 Task: Use Kickflip Long Effect in this video Movie B.mp4
Action: Mouse pressed left at (307, 116)
Screenshot: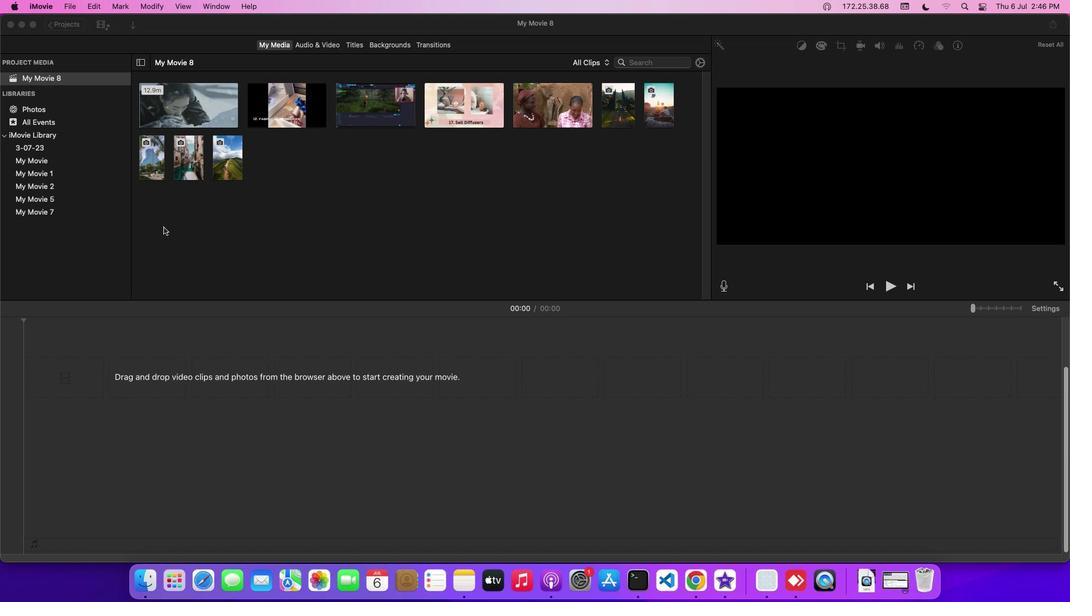
Action: Mouse moved to (308, 44)
Screenshot: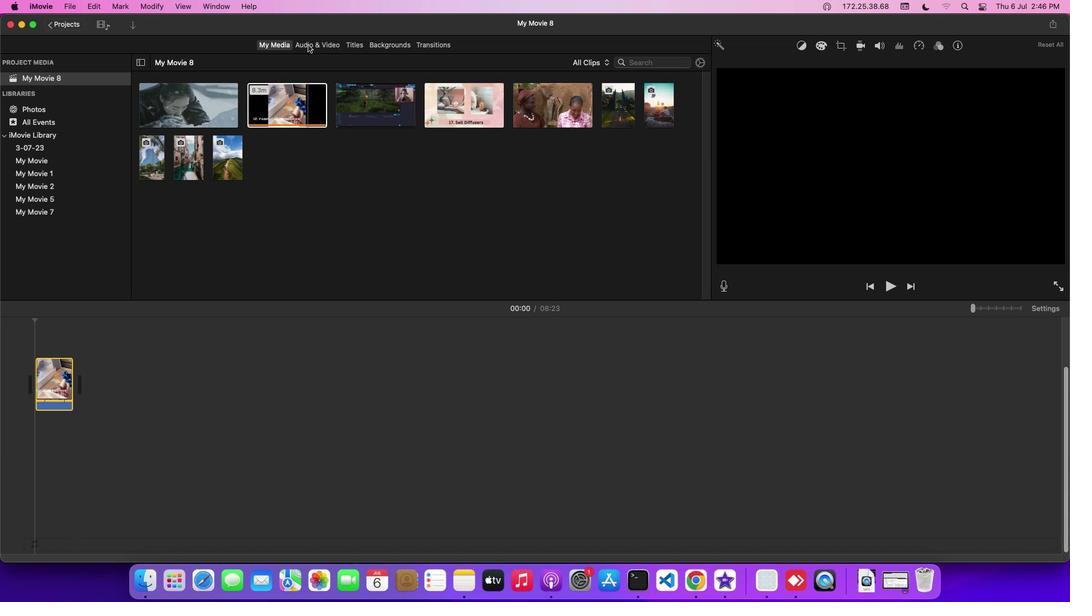 
Action: Mouse pressed left at (308, 44)
Screenshot: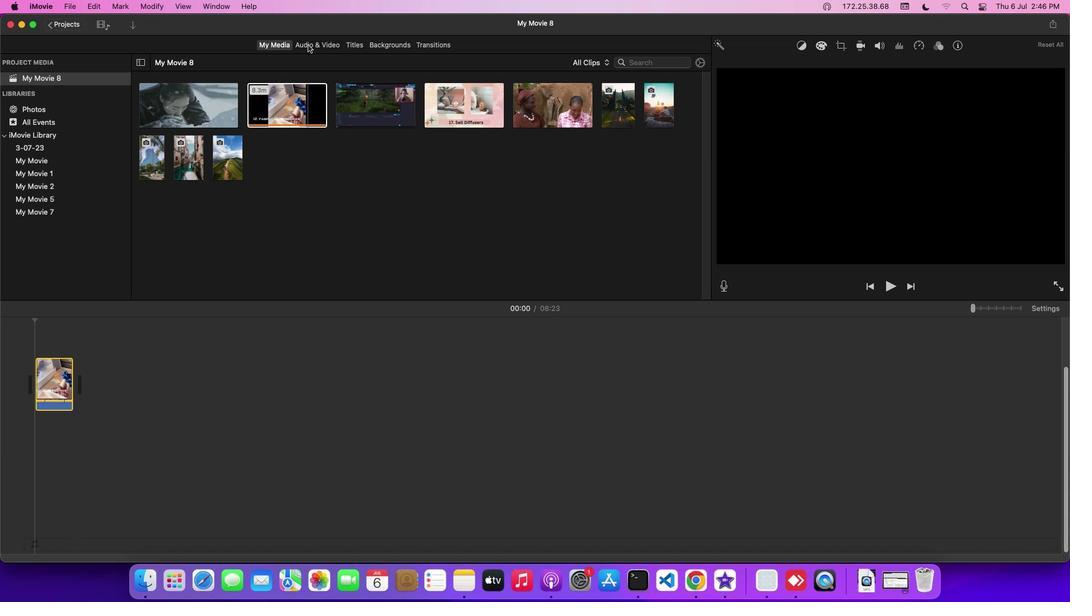 
Action: Mouse moved to (84, 104)
Screenshot: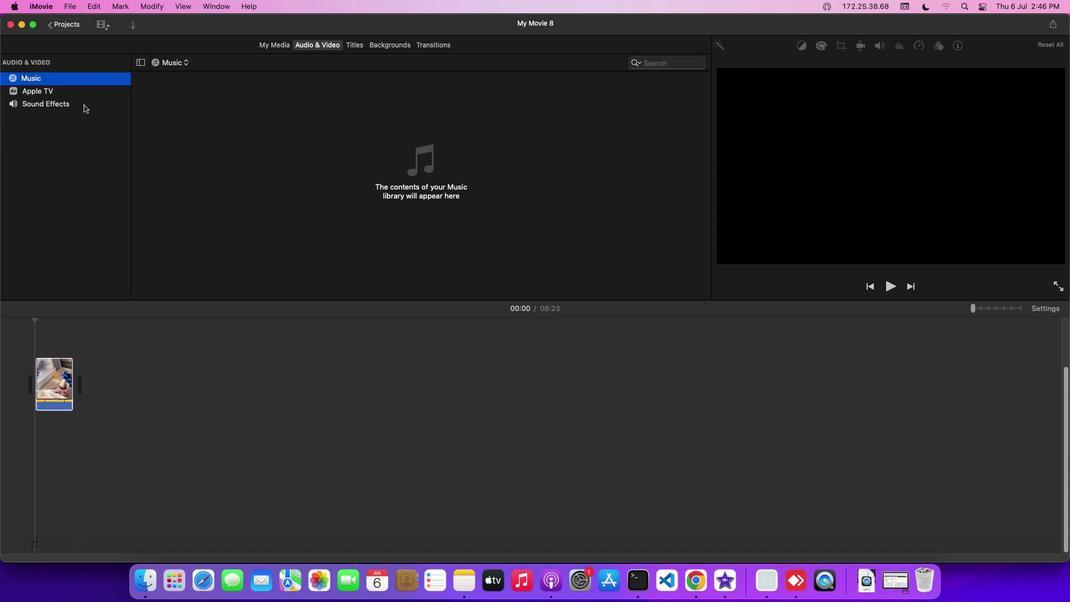 
Action: Mouse pressed left at (84, 104)
Screenshot: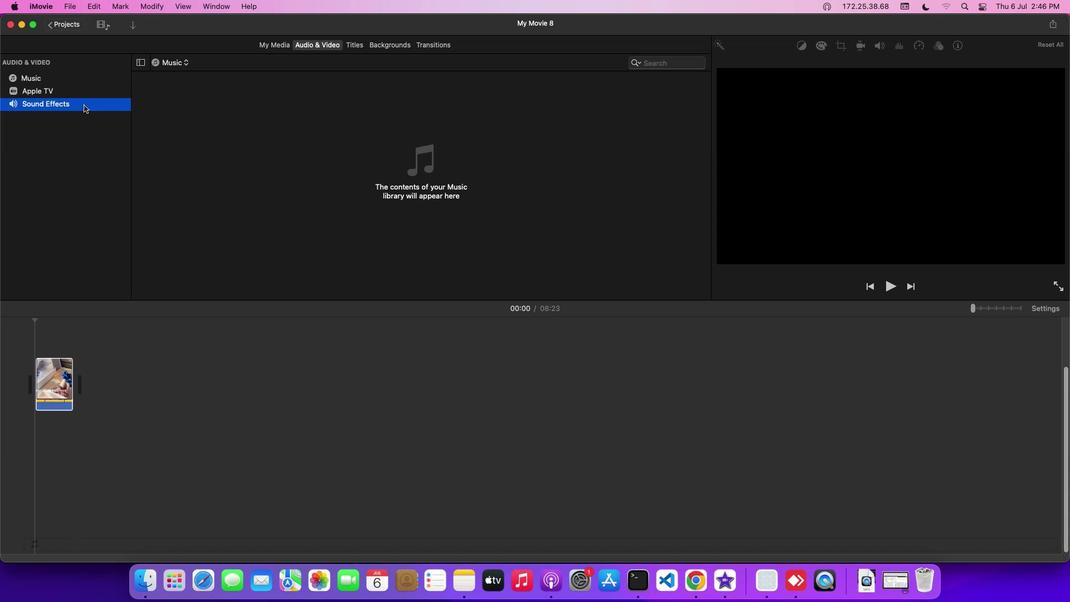 
Action: Mouse moved to (194, 214)
Screenshot: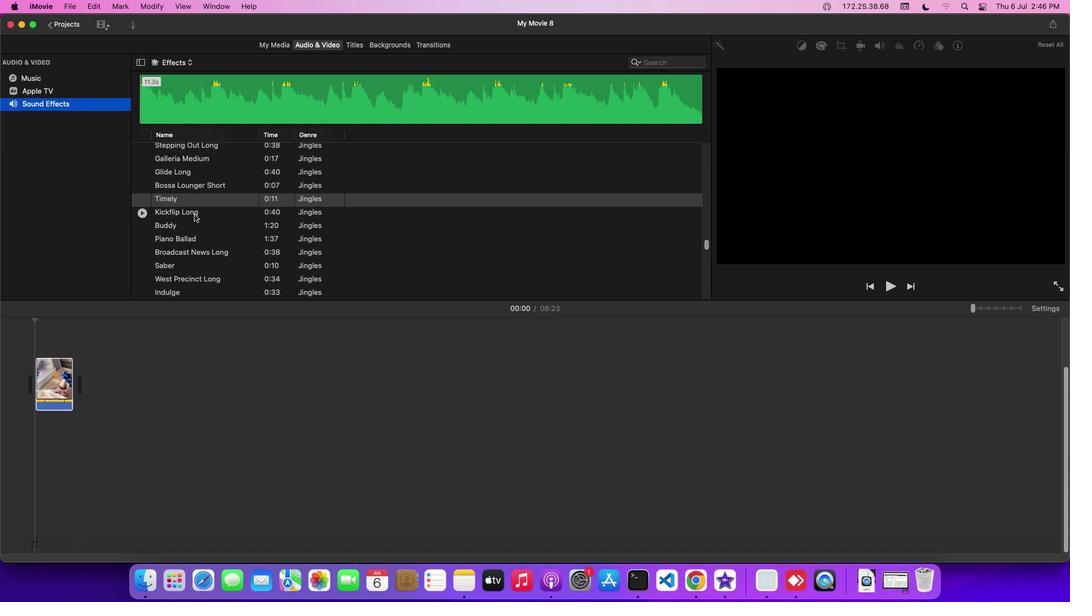 
Action: Mouse pressed left at (194, 214)
Screenshot: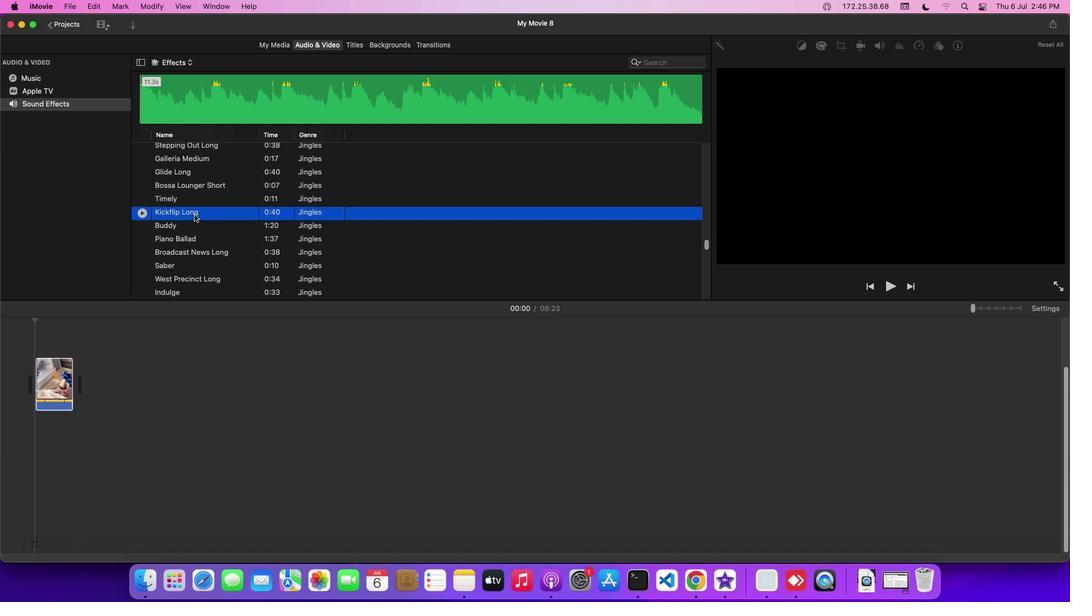 
Action: Mouse moved to (199, 213)
Screenshot: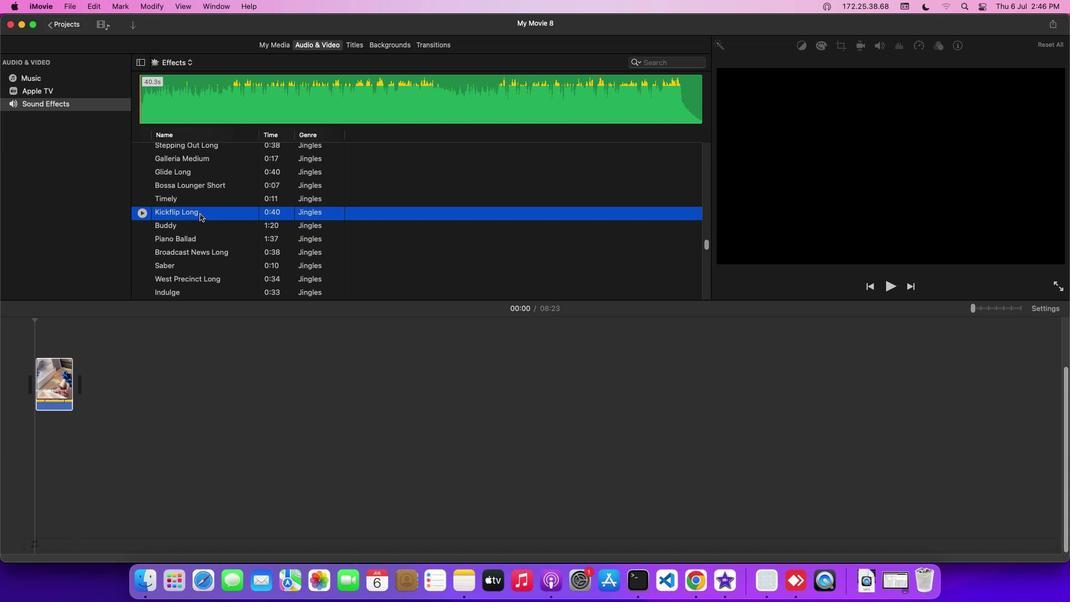 
Action: Mouse pressed left at (199, 213)
Screenshot: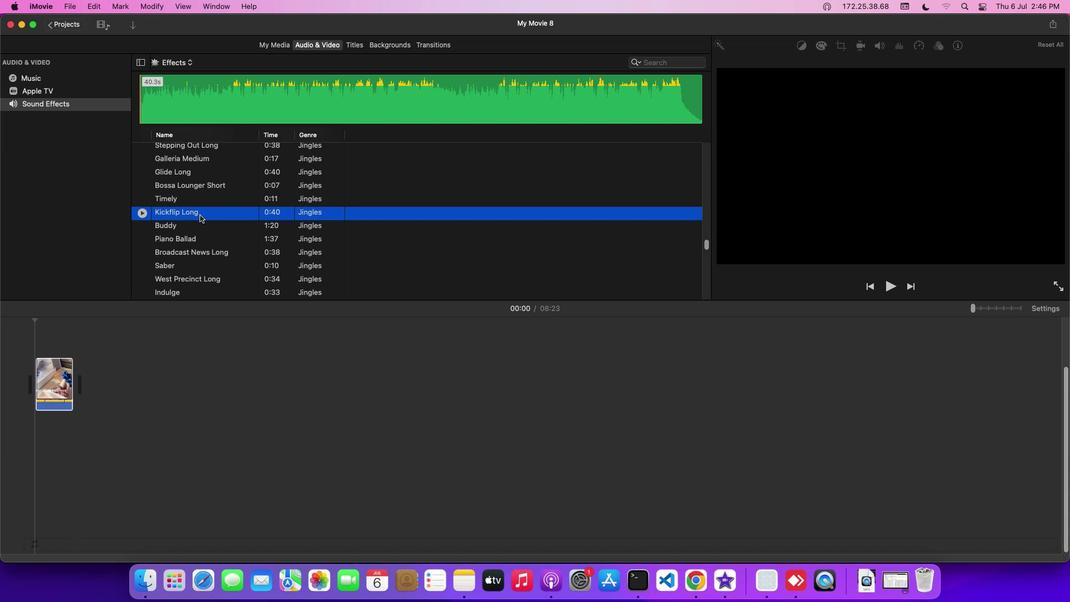 
Action: Mouse moved to (180, 410)
Screenshot: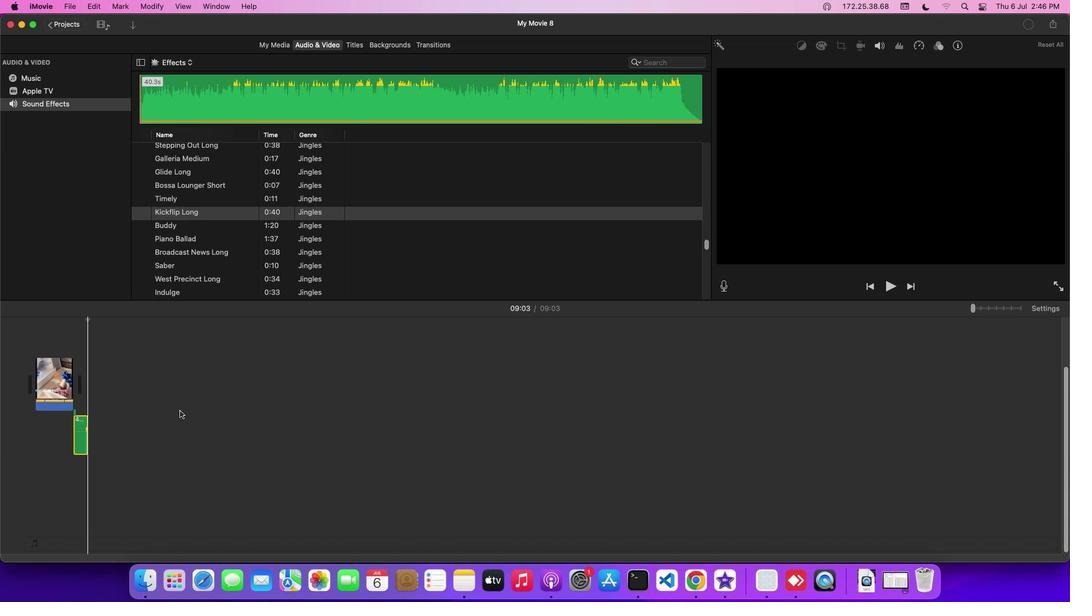 
